 Task: Add the task  Implement a new digital asset management (DAM) system for a company to the section Breakaway in the project AgileEdge and add a Due Date to the respective task as 2023/07/12
Action: Mouse moved to (72, 432)
Screenshot: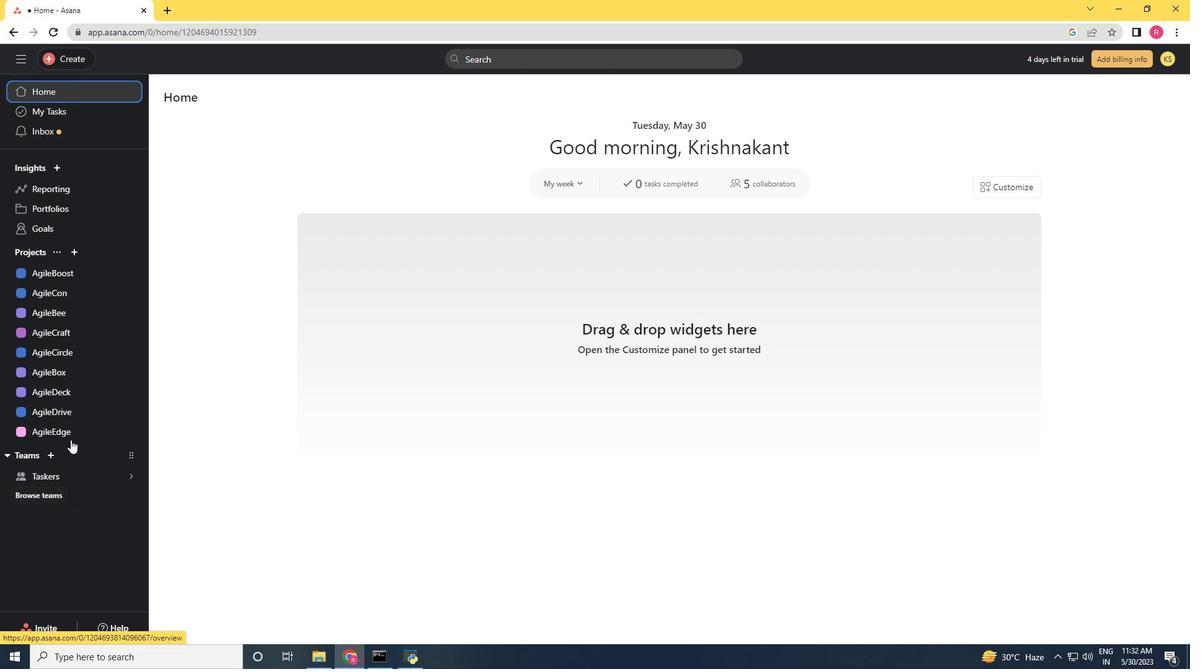 
Action: Mouse pressed left at (72, 432)
Screenshot: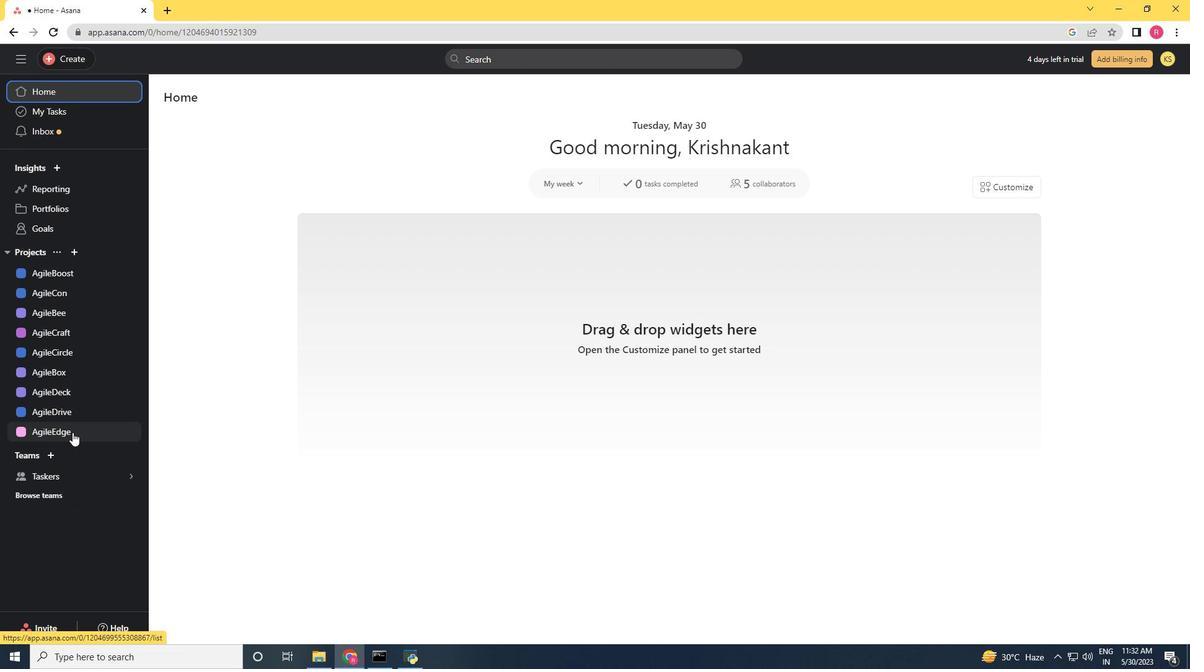 
Action: Mouse moved to (538, 481)
Screenshot: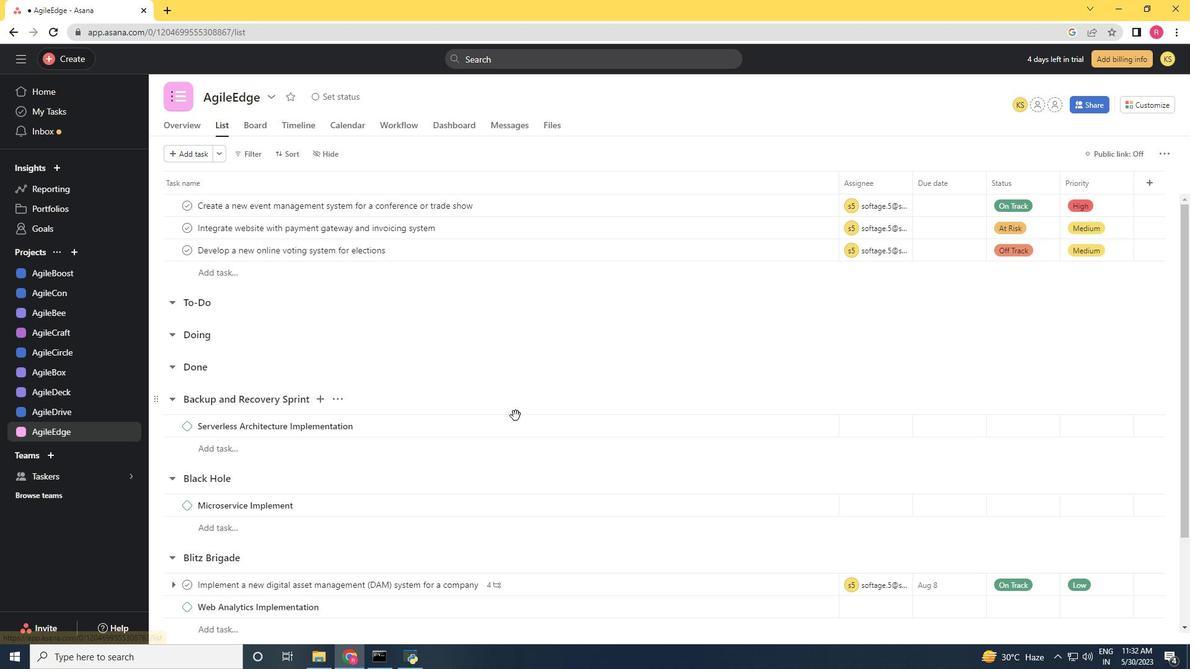 
Action: Mouse scrolled (538, 481) with delta (0, 0)
Screenshot: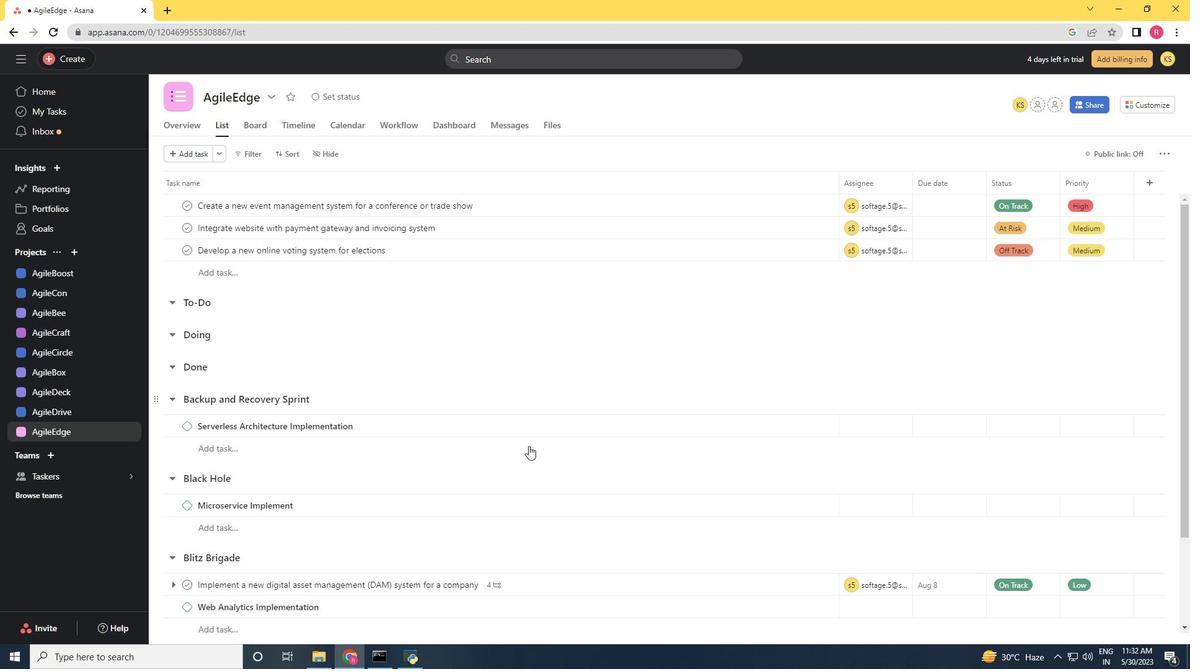 
Action: Mouse moved to (538, 485)
Screenshot: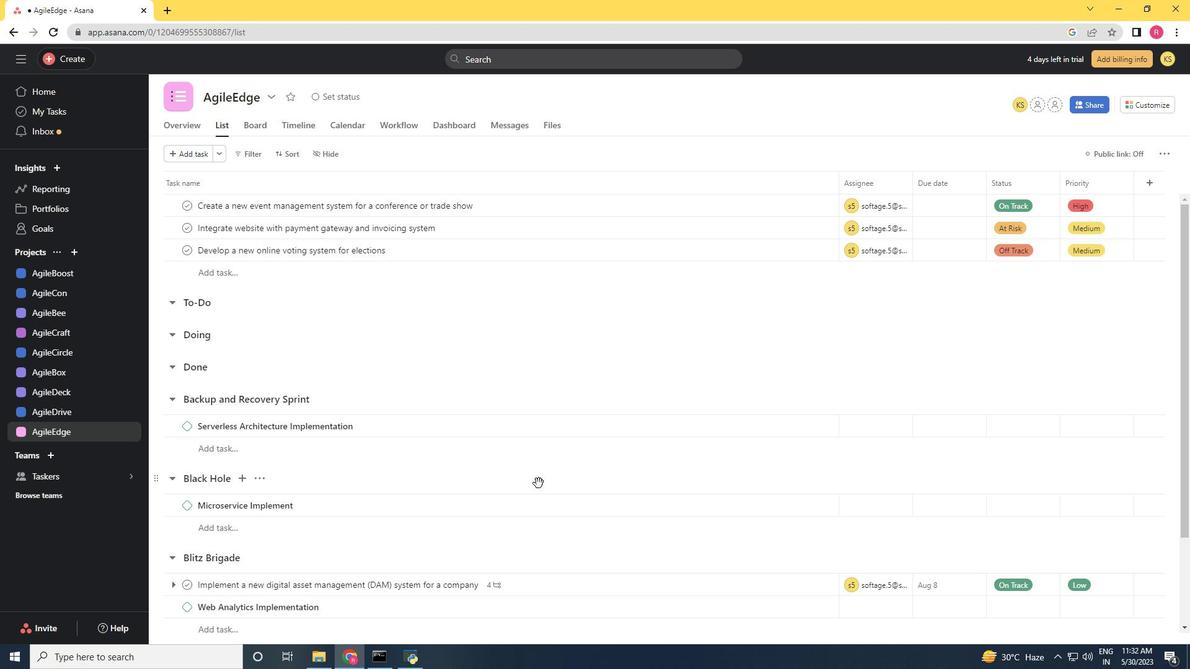 
Action: Mouse scrolled (538, 484) with delta (0, 0)
Screenshot: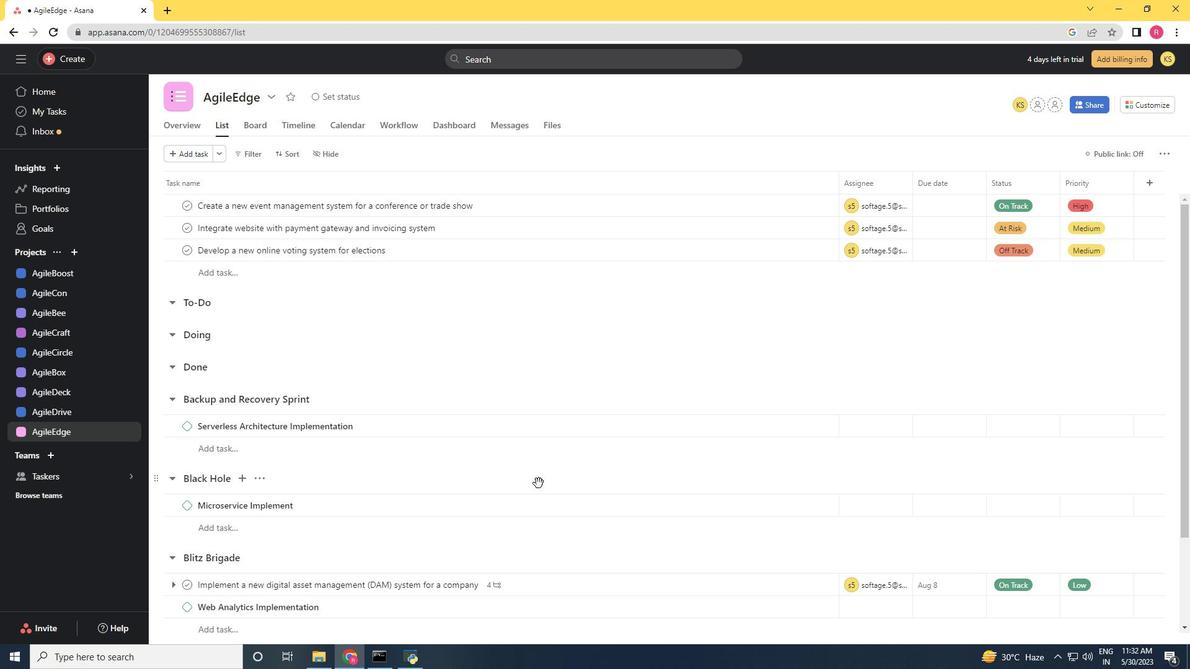 
Action: Mouse scrolled (538, 484) with delta (0, 0)
Screenshot: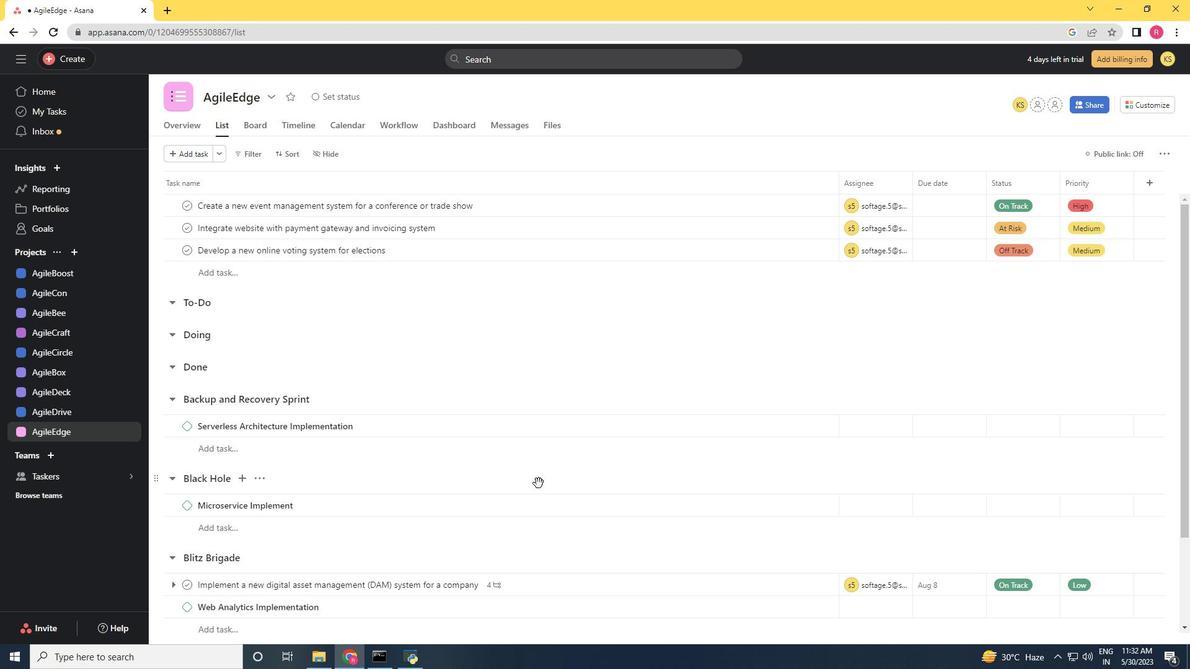 
Action: Mouse scrolled (538, 484) with delta (0, 0)
Screenshot: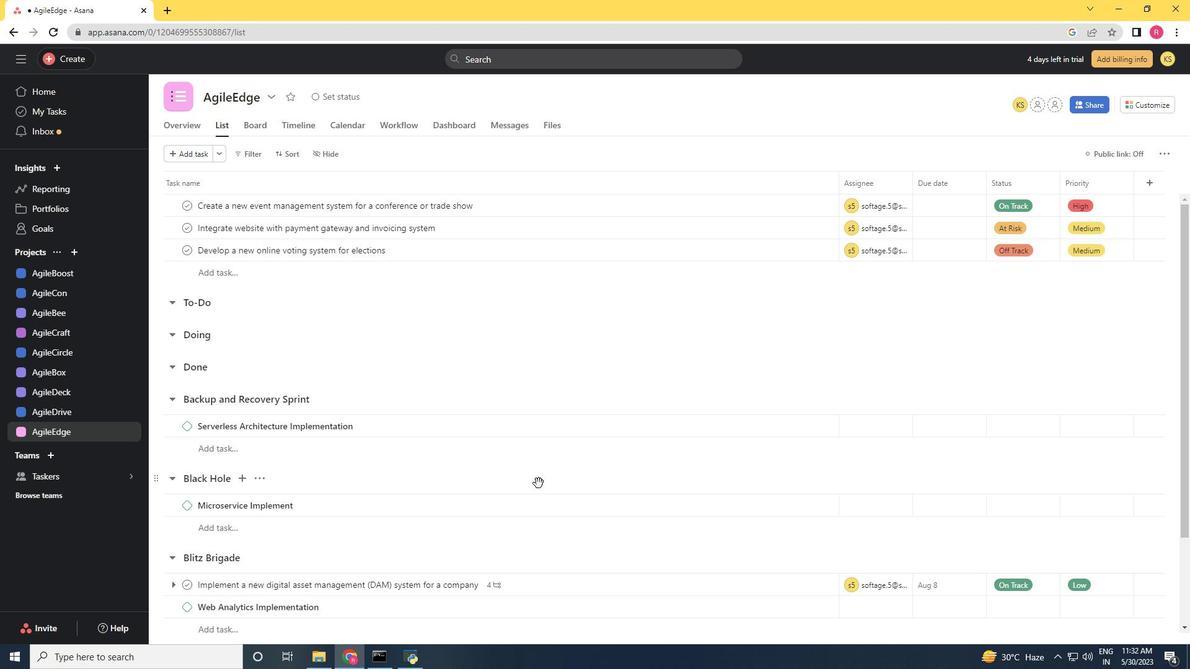 
Action: Mouse moved to (806, 472)
Screenshot: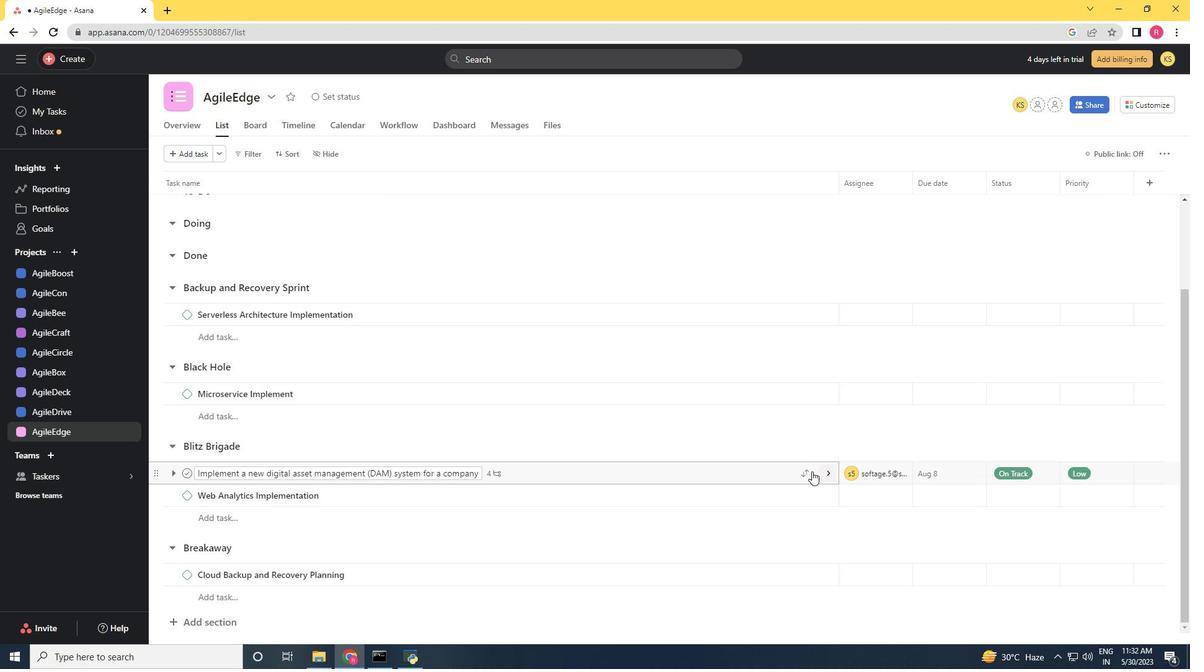 
Action: Mouse pressed left at (806, 472)
Screenshot: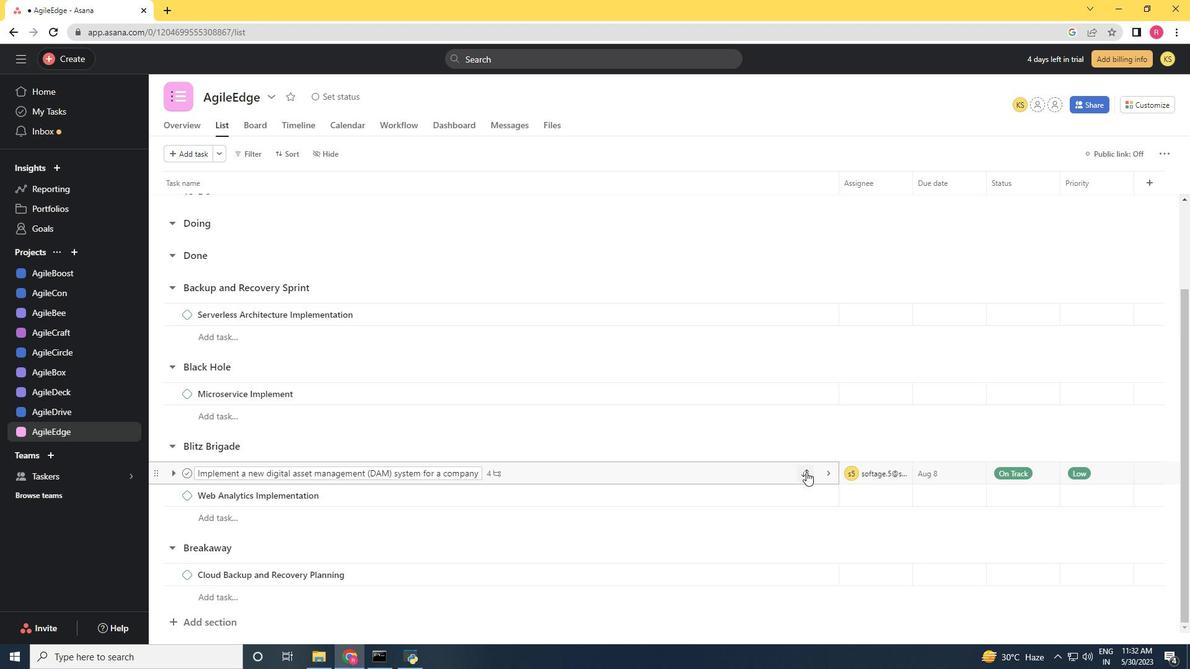 
Action: Mouse moved to (806, 481)
Screenshot: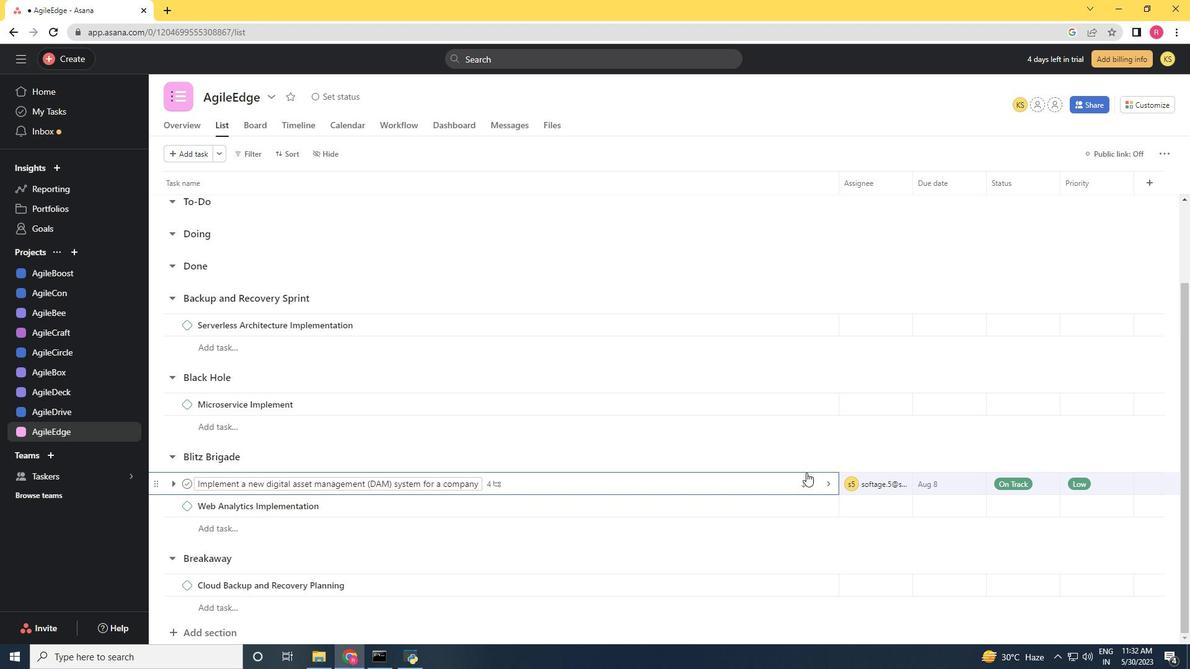 
Action: Mouse pressed left at (806, 481)
Screenshot: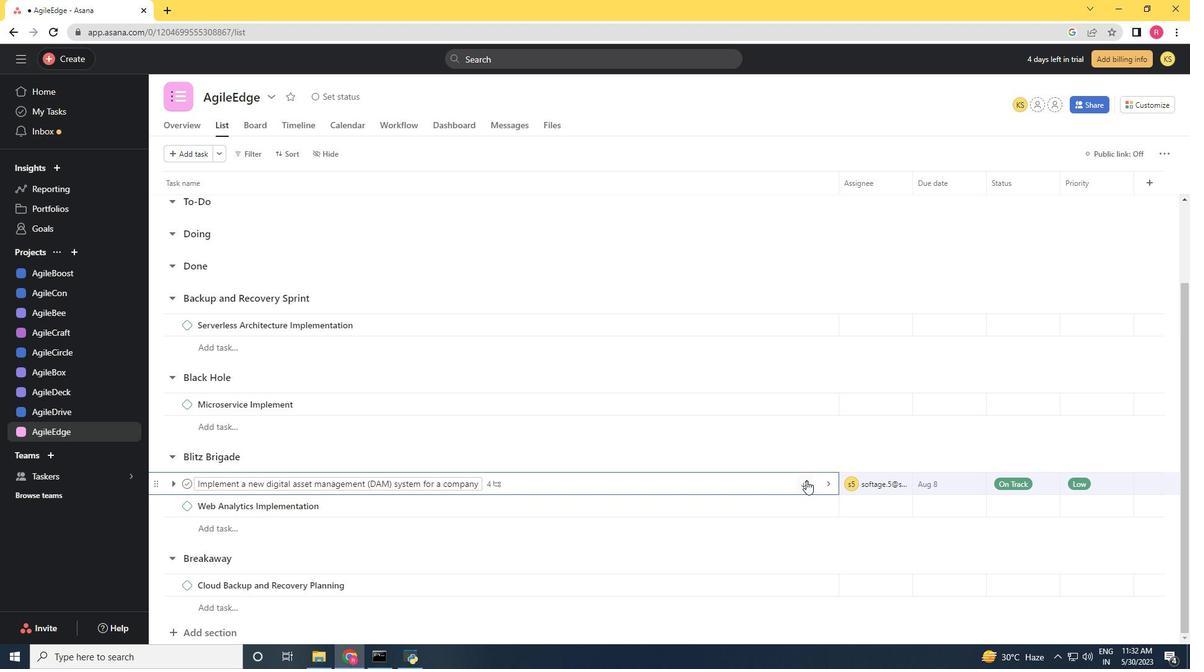 
Action: Mouse moved to (748, 461)
Screenshot: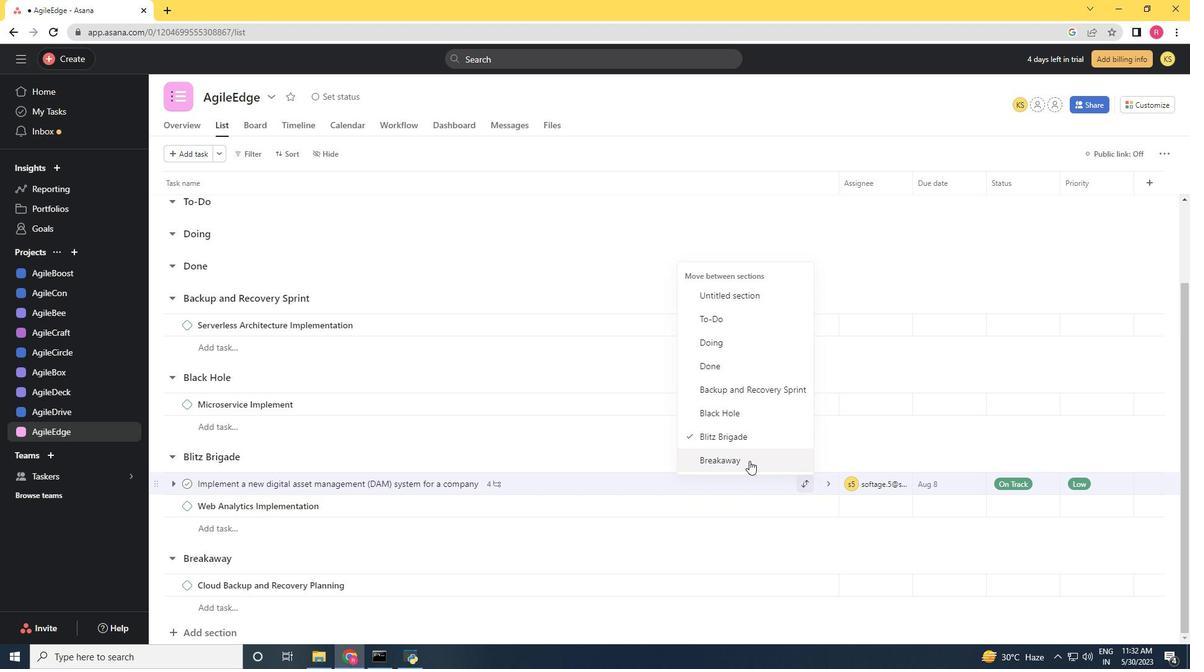 
Action: Mouse pressed left at (748, 461)
Screenshot: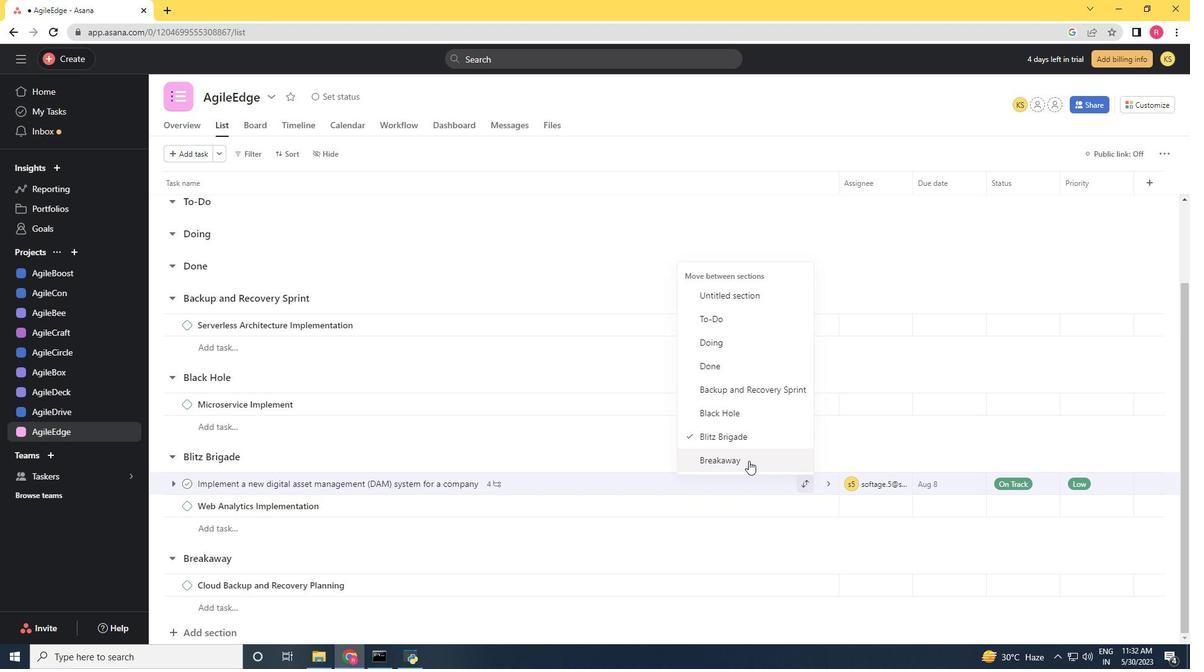 
Action: Mouse moved to (738, 558)
Screenshot: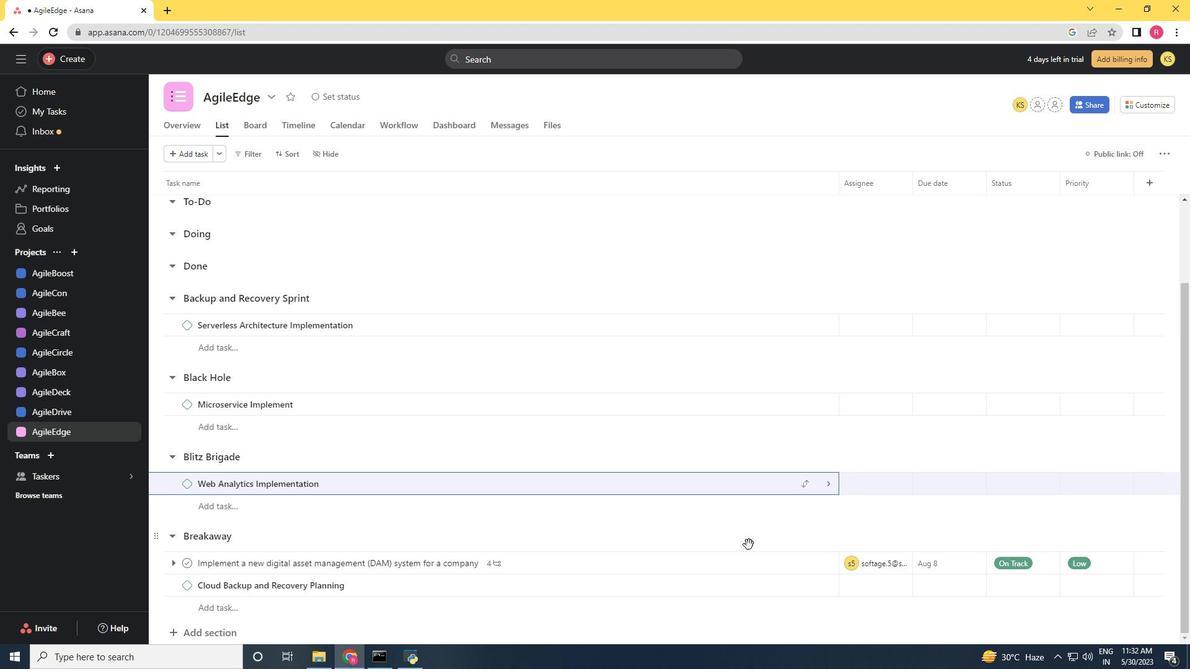 
Action: Mouse scrolled (738, 557) with delta (0, 0)
Screenshot: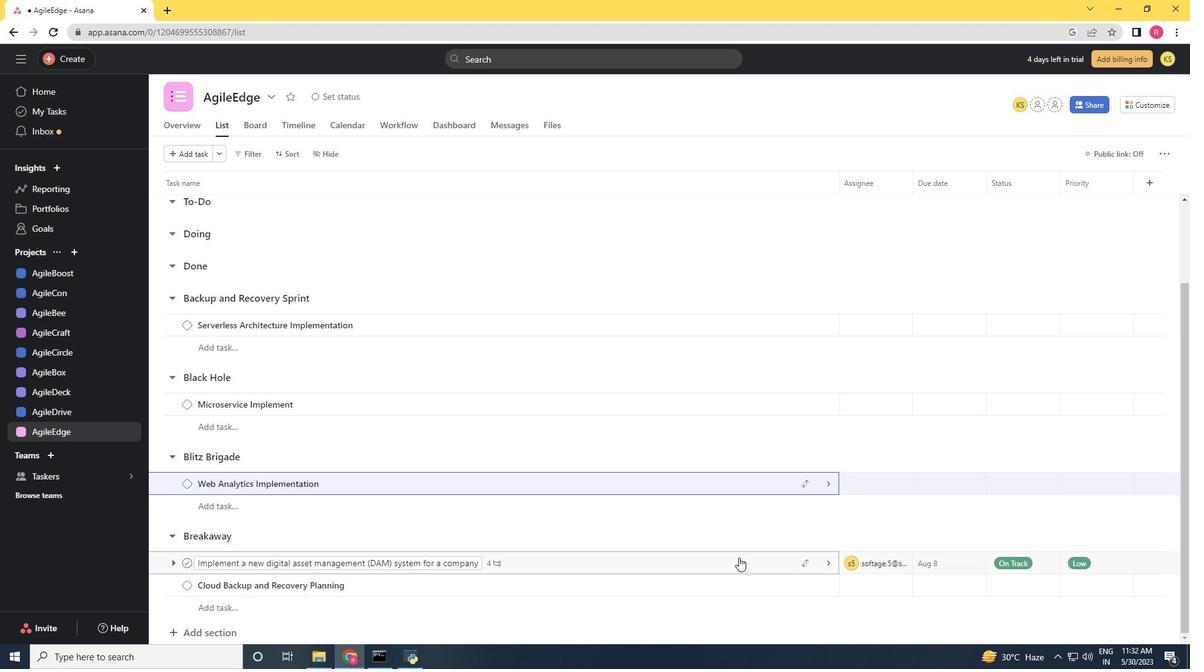 
Action: Mouse scrolled (738, 557) with delta (0, 0)
Screenshot: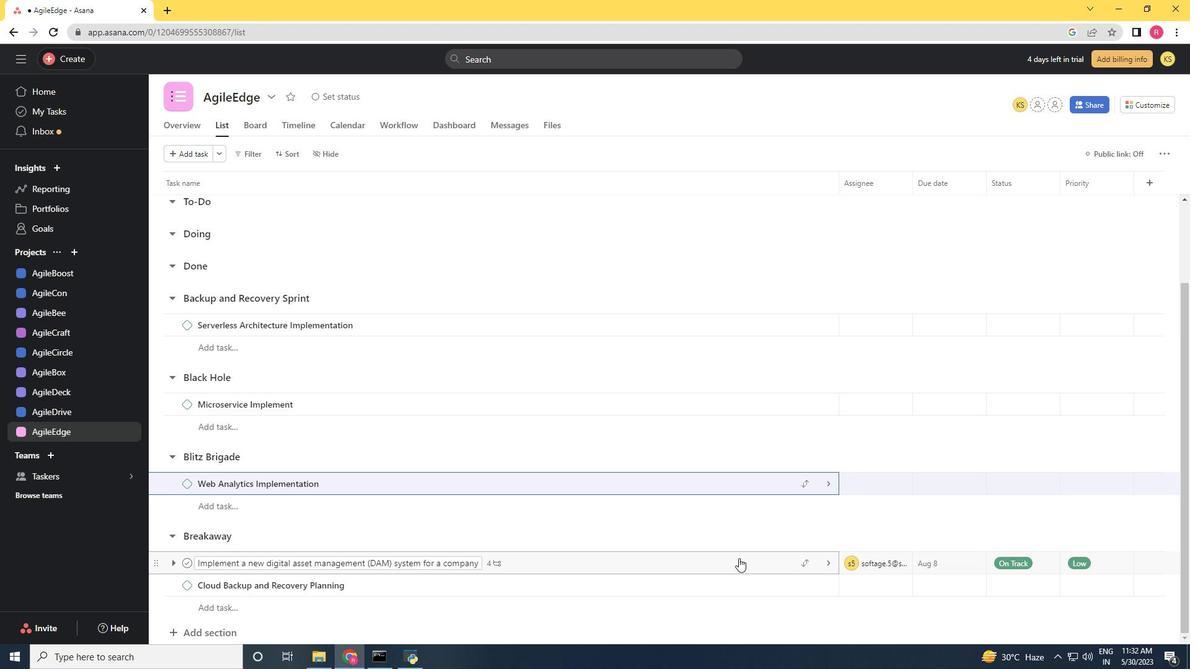 
Action: Mouse scrolled (738, 557) with delta (0, 0)
Screenshot: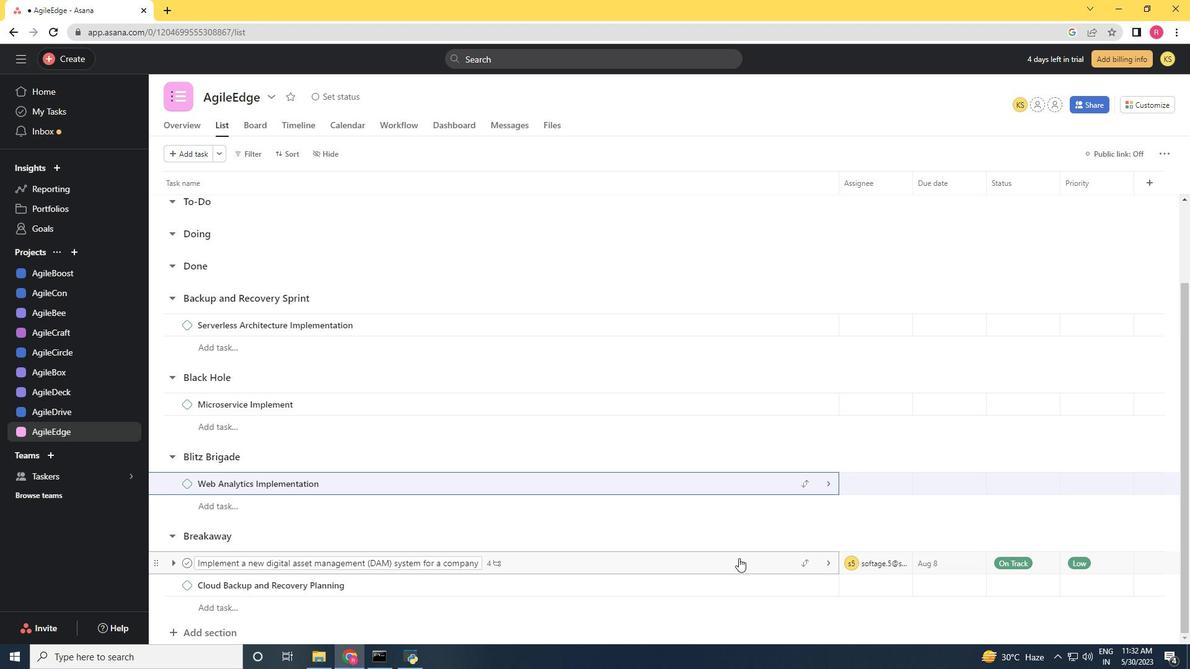 
Action: Mouse scrolled (738, 557) with delta (0, 0)
Screenshot: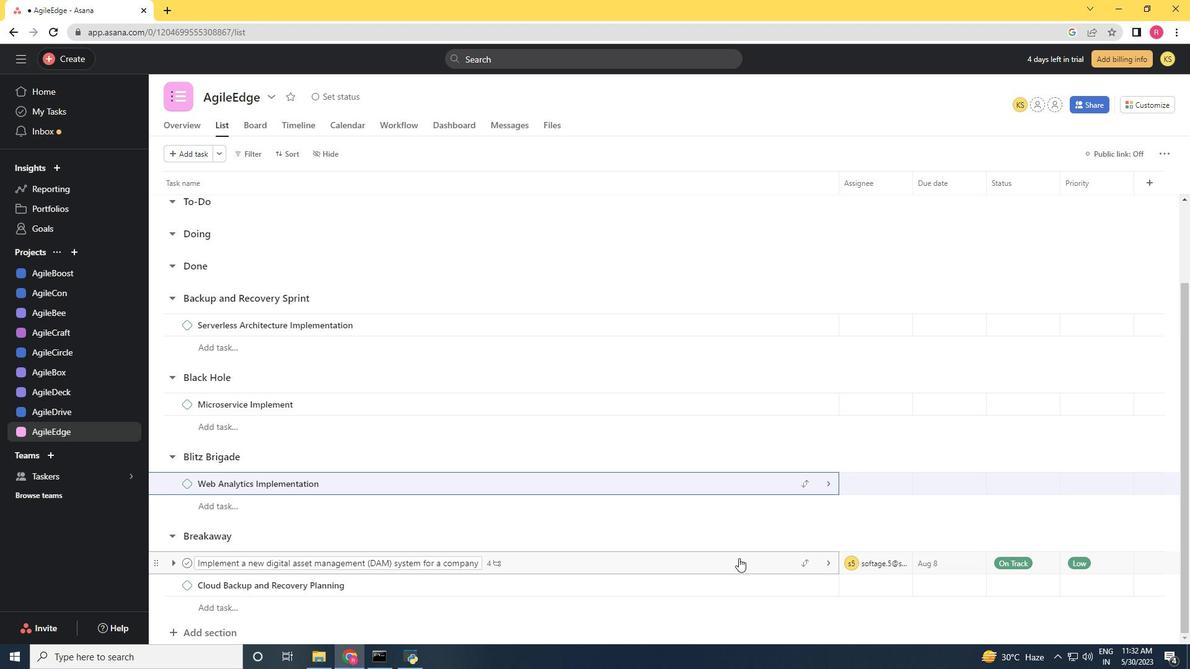 
Action: Mouse pressed left at (738, 558)
Screenshot: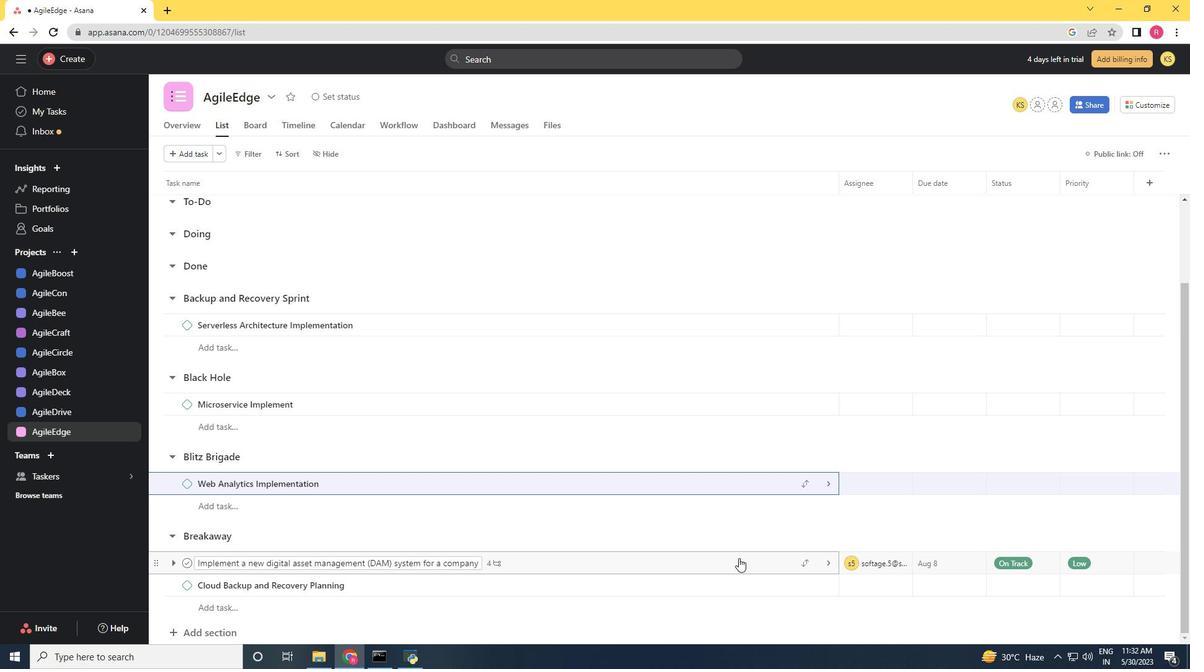 
Action: Mouse moved to (917, 270)
Screenshot: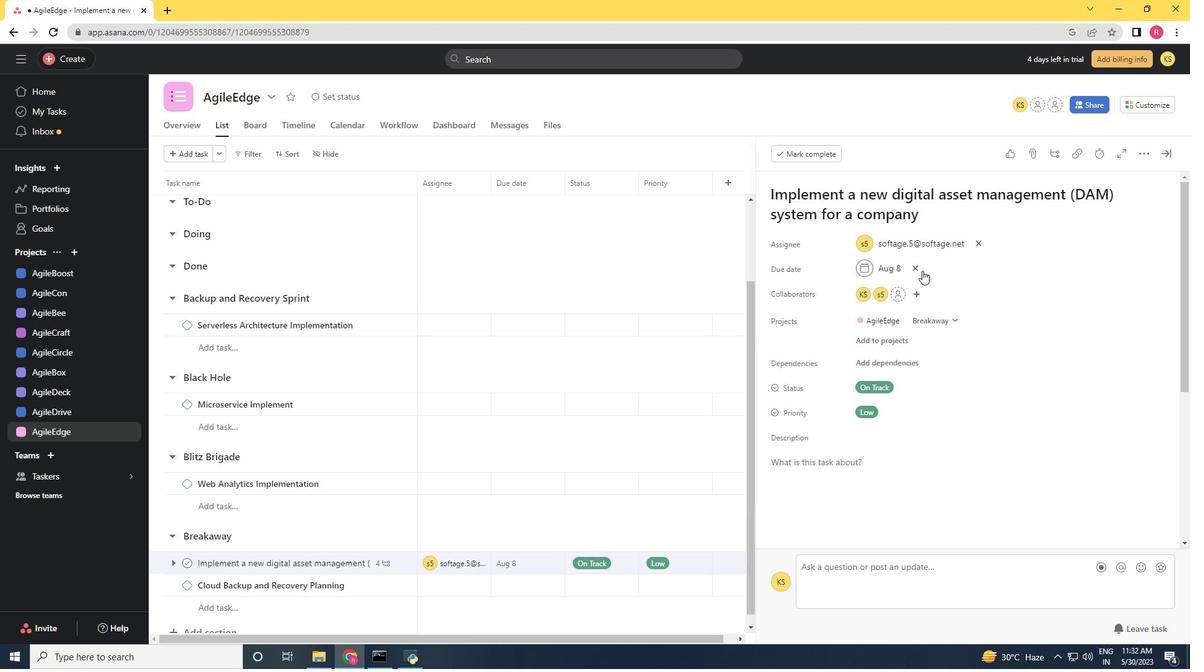 
Action: Mouse pressed left at (917, 270)
Screenshot: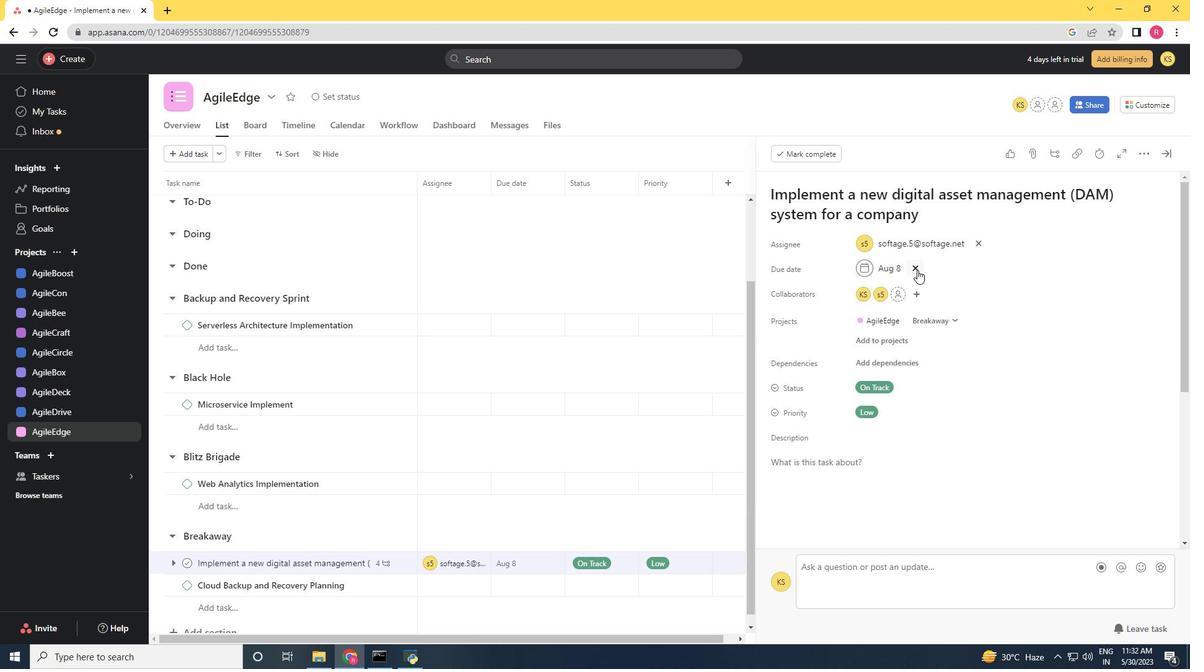 
Action: Mouse pressed left at (917, 270)
Screenshot: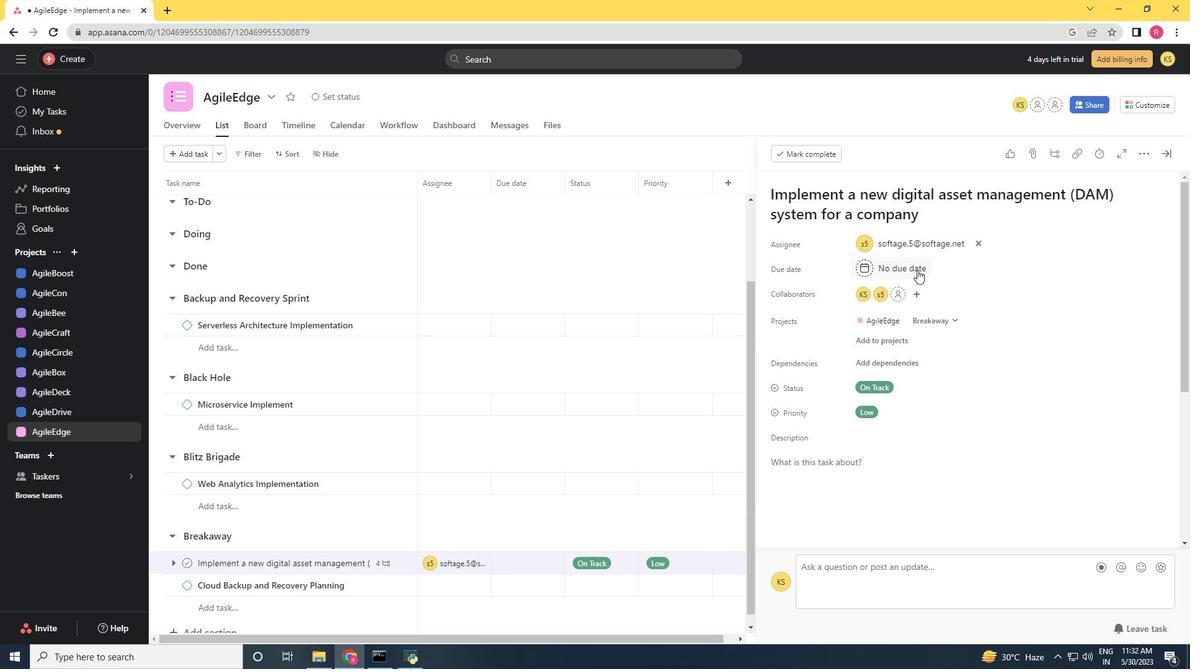 
Action: Mouse moved to (1006, 332)
Screenshot: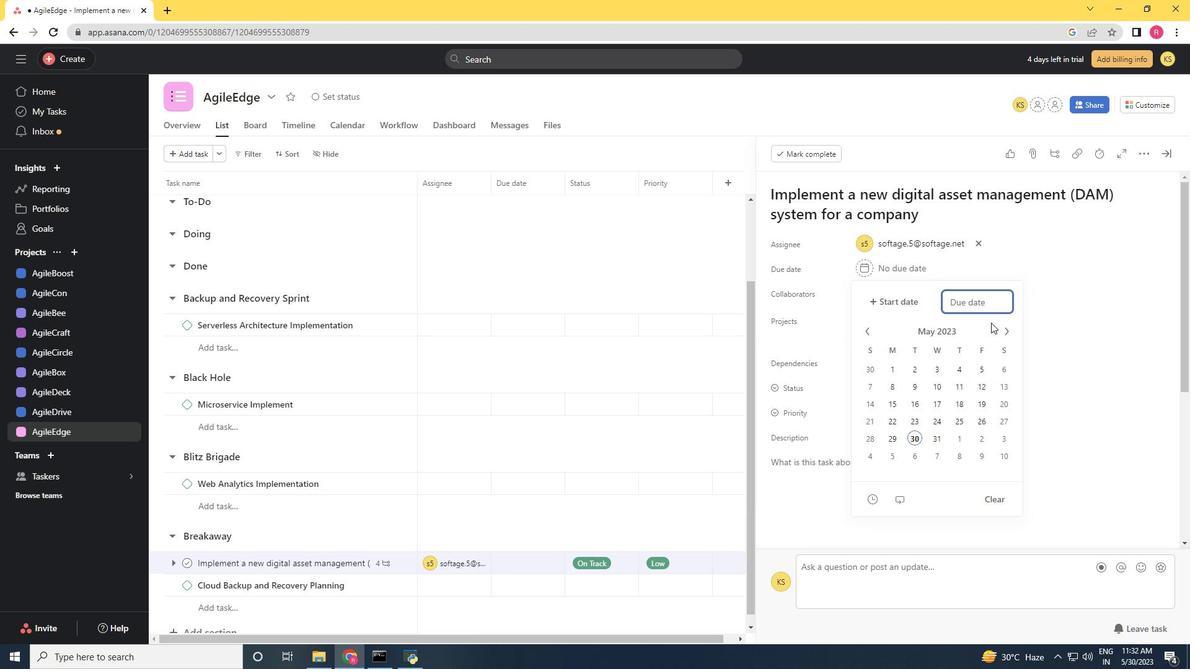 
Action: Mouse pressed left at (1006, 332)
Screenshot: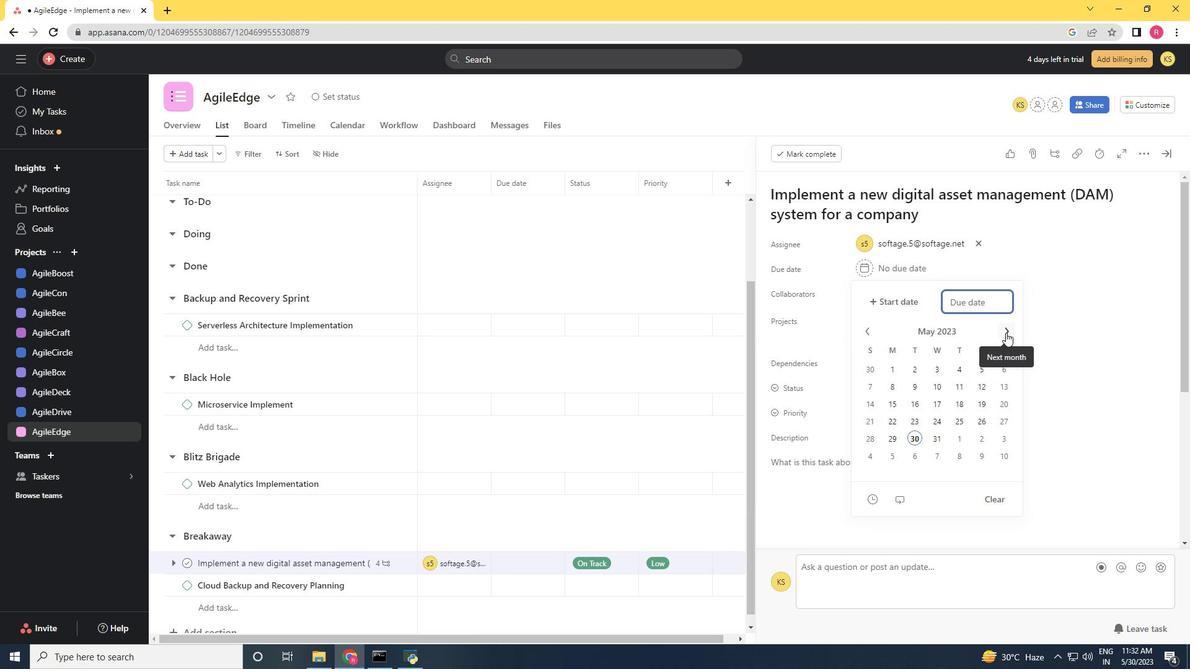 
Action: Mouse pressed left at (1006, 332)
Screenshot: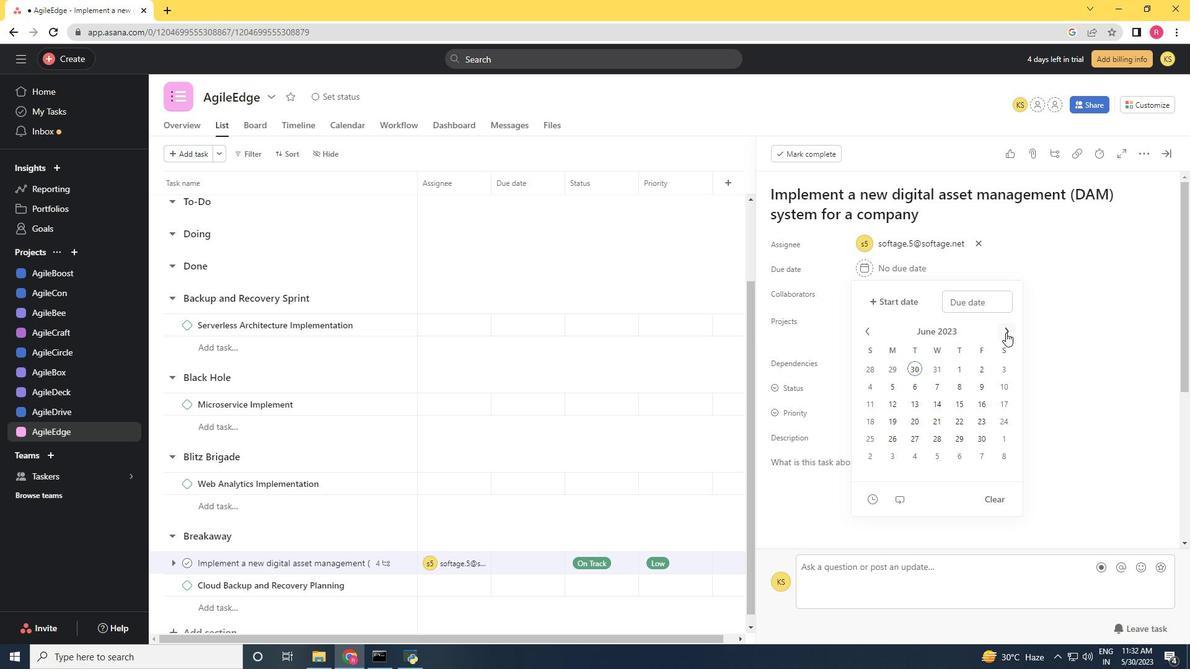
Action: Mouse moved to (934, 407)
Screenshot: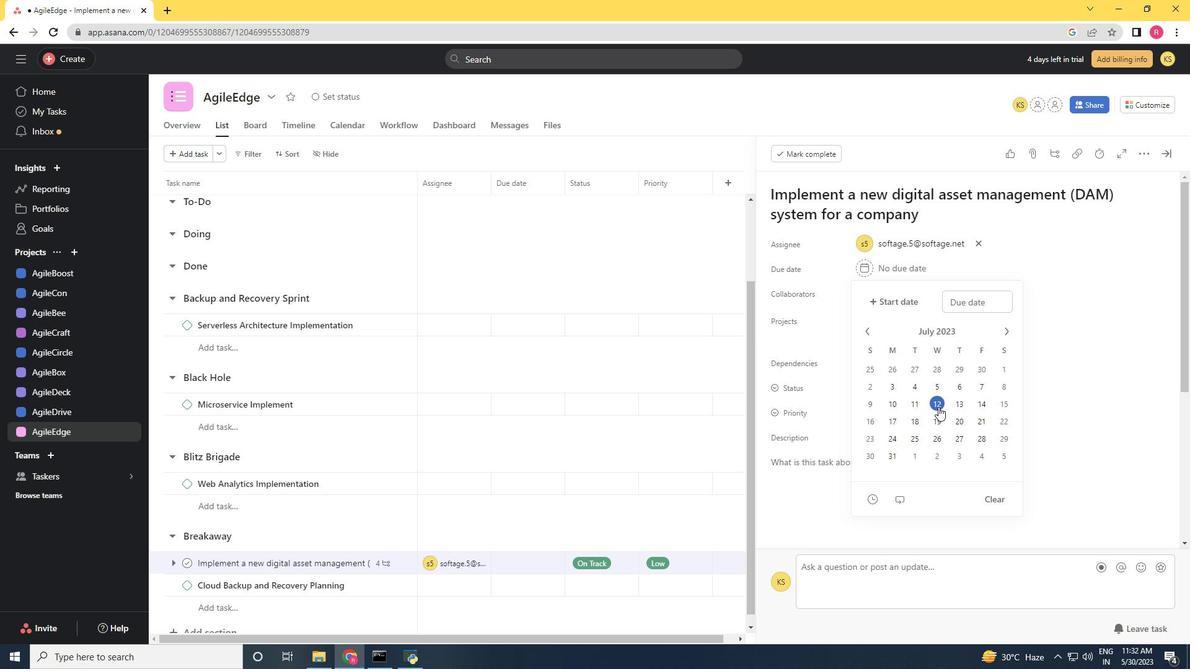 
Action: Mouse pressed left at (934, 407)
Screenshot: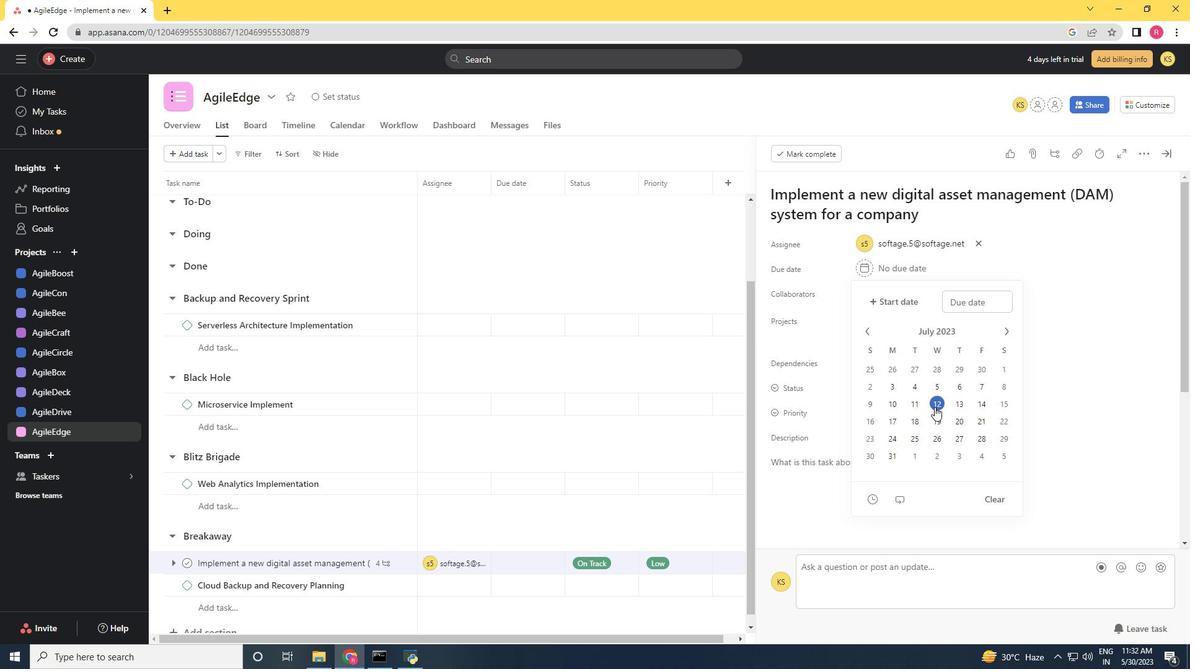 
Action: Mouse moved to (1112, 345)
Screenshot: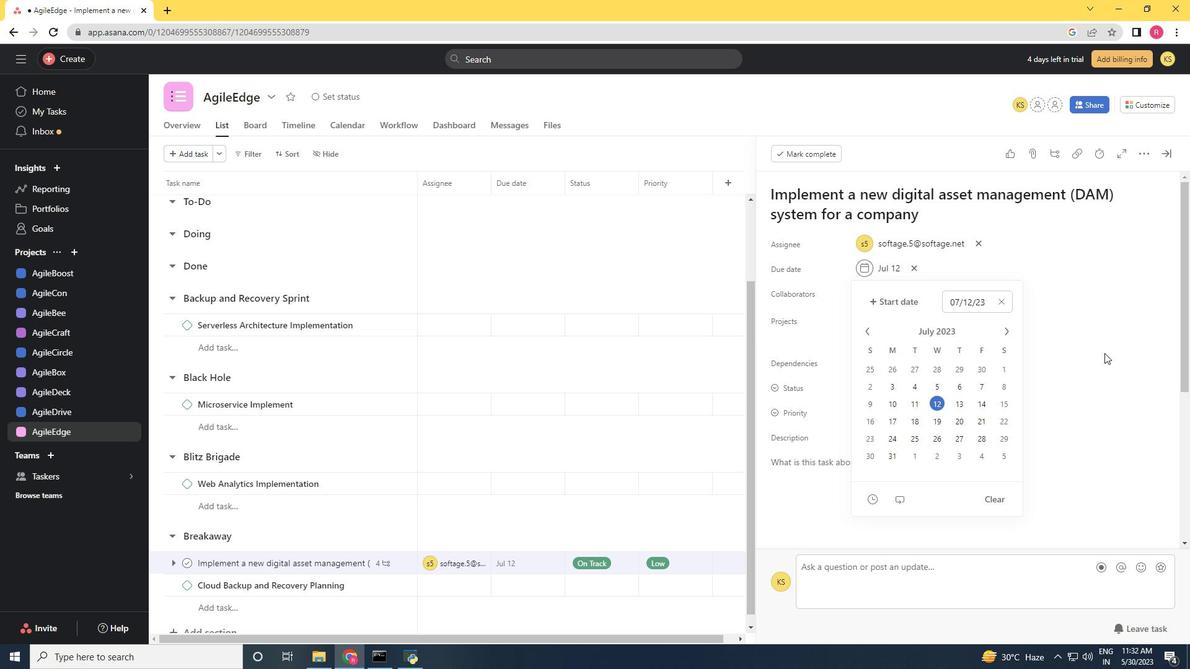 
Action: Mouse pressed left at (1112, 345)
Screenshot: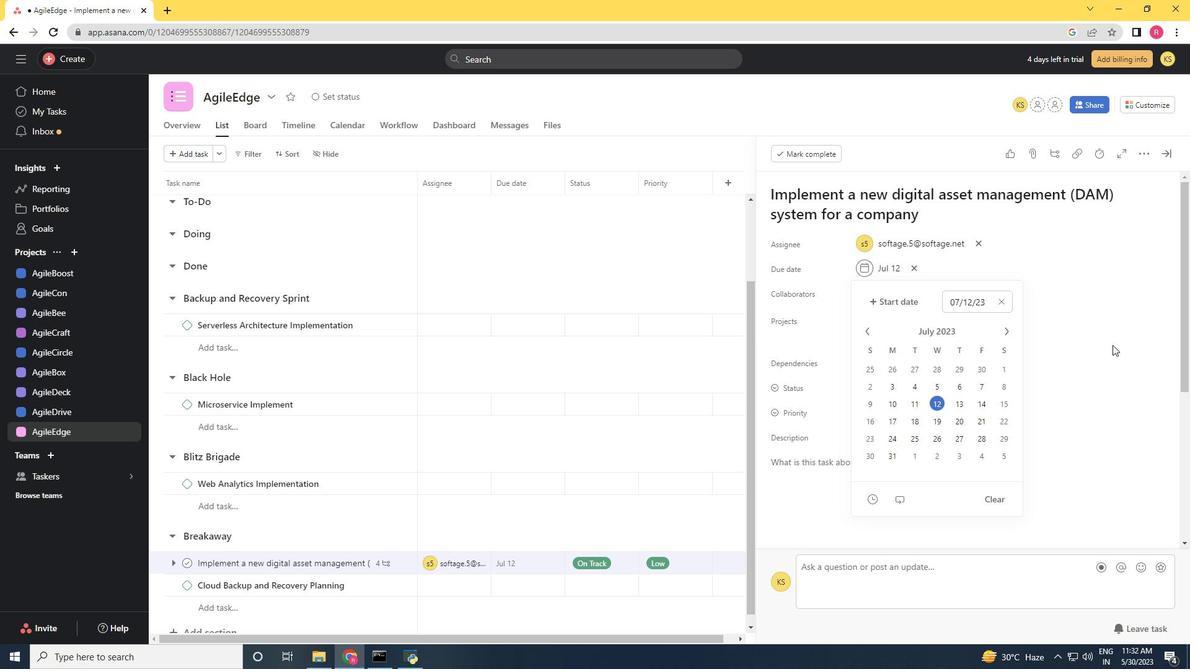 
